 Task: Open an excel sheet with  and write heading  Customer order data  Add 10 people name:-  'David White, Emily Green, Andrew Baker, Madison Evans, Logan King, Grace Hill, Gabriel Young, Elizabeth Flores, Samuel Reed, Avery Nelson. ' in August Last week sales are  10020 to 20050. customer order name:-  Nike shoe, Adidas shoe, Gucci T-shirt, Louis Vuitton bag, Zara Shirt, H&M jeans, Chanel perfume, Versace perfume, Ralph Lauren, Prada Shirtcustomer order price in between:-  10000 to 15000. Save page analysisSalesByEmployee
Action: Mouse moved to (77, 161)
Screenshot: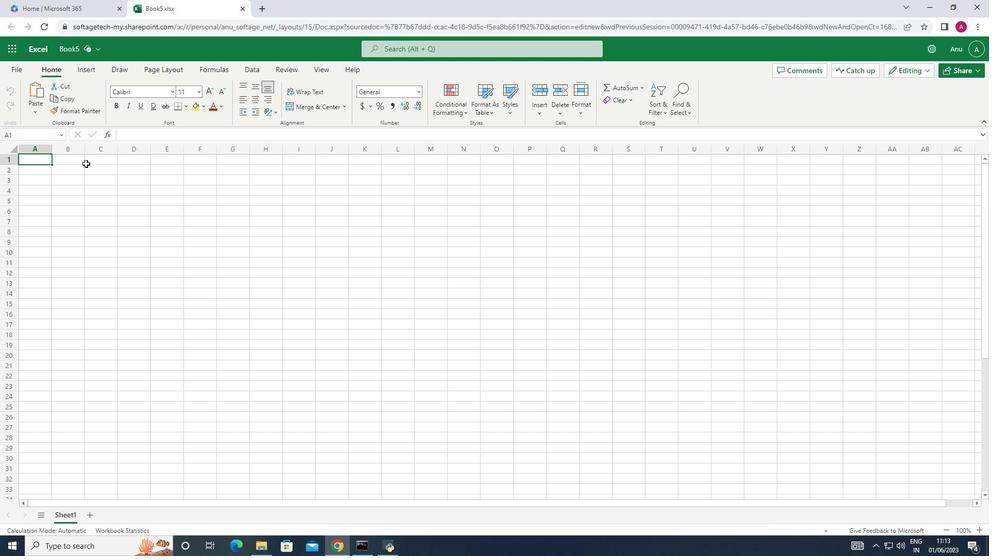 
Action: Mouse pressed left at (77, 161)
Screenshot: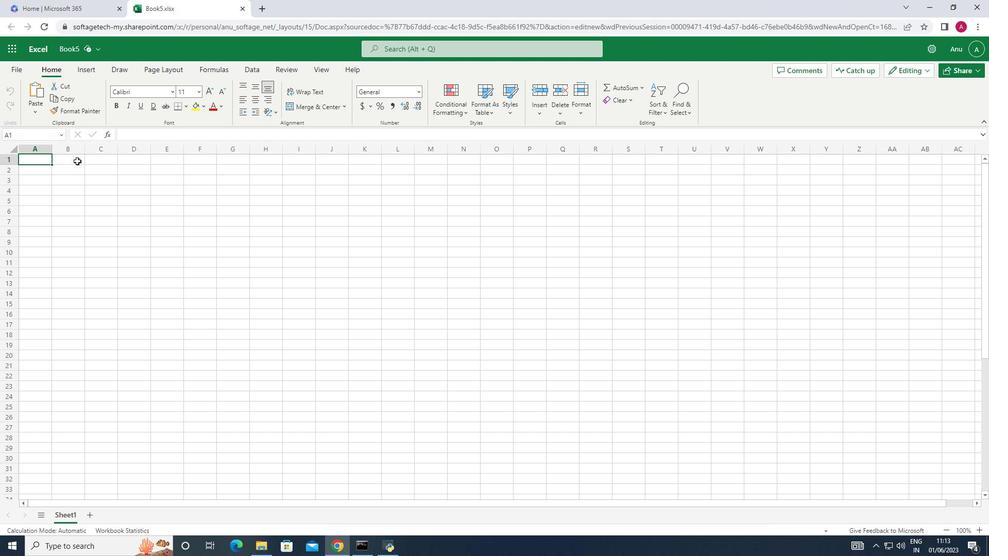 
Action: Key pressed <Key.shift_r>Order<Key.space><Key.shift>Data<Key.down><Key.left><Key.shift_r>Name<Key.right><Key.left><Key.down><Key.shift>David<Key.space><Key.shift>White<Key.down><Key.shift>Emily<Key.space><Key.shift>Green<Key.down><Key.shift>Andrew<Key.space><Key.shift>Baker<Key.down><Key.shift><Key.shift><Key.shift><Key.shift><Key.shift>Madison<Key.space><Key.shift><Key.shift>Evans<Key.down><Key.shift_r>Logan<Key.space><Key.shift_r>King<Key.down><Key.shift><Key.shift><Key.shift><Key.shift><Key.shift><Key.shift><Key.shift><Key.shift>Grace<Key.space><Key.shift>Hill<Key.down><Key.shift><Key.shift>Gabriel<Key.space><Key.shift><Key.shift>Young<Key.down><Key.shift>Elizabeth<Key.space><Key.shift><Key.shift><Key.shift><Key.shift><Key.shift><Key.shift><Key.shift><Key.shift><Key.shift><Key.shift><Key.shift><Key.shift><Key.shift>Flores<Key.down><Key.shift>Samuel<Key.space><Key.shift>Rees<Key.backspace>d<Key.down><Key.shift><Key.shift><Key.shift><Key.shift><Key.shift><Key.shift><Key.shift><Key.shift><Key.shift><Key.shift>Avery<Key.space><Key.shift><Key.shift><Key.shift><Key.shift><Key.shift><Key.shift><Key.shift><Key.shift><Key.shift><Key.shift><Key.shift><Key.shift><Key.shift><Key.shift><Key.shift>Nelson
Screenshot: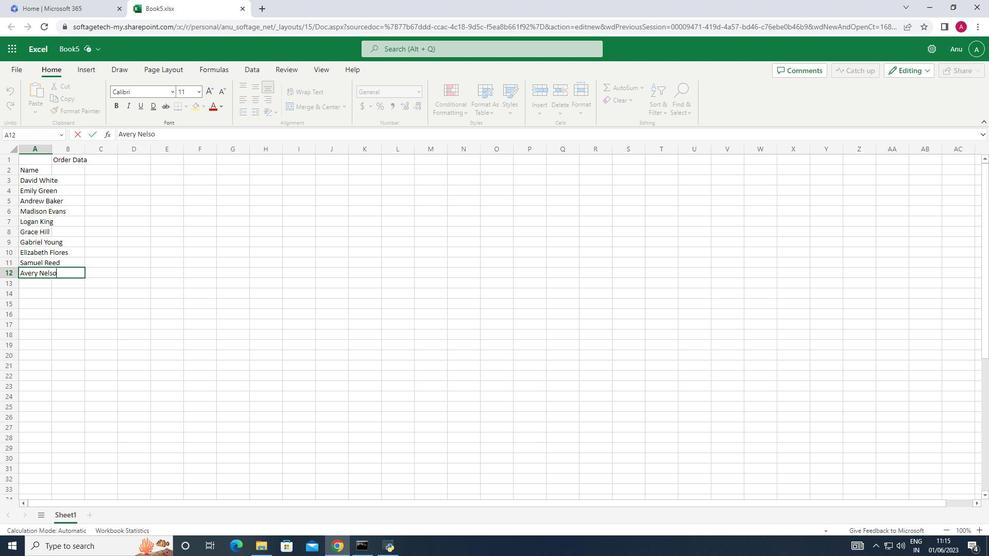 
Action: Mouse moved to (61, 173)
Screenshot: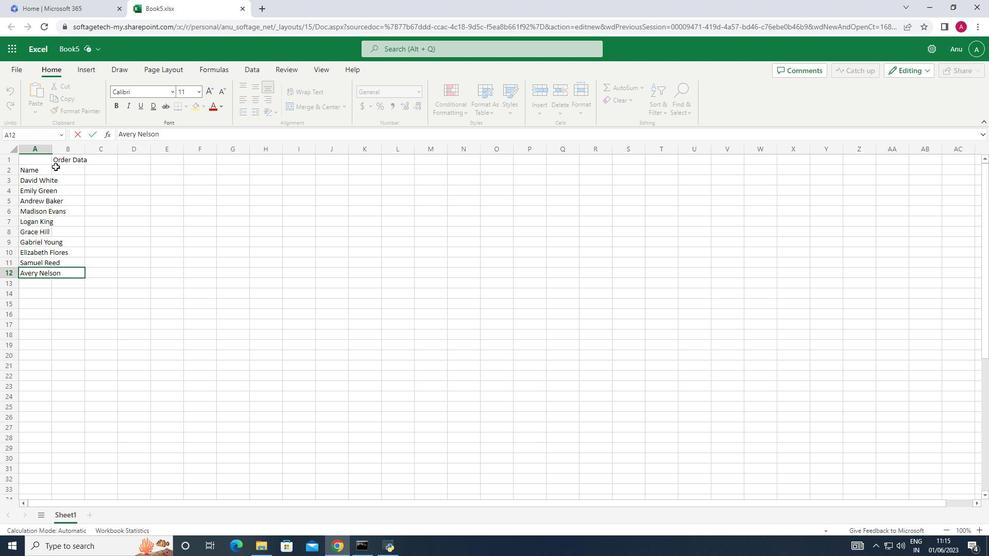 
Action: Mouse pressed left at (61, 173)
Screenshot: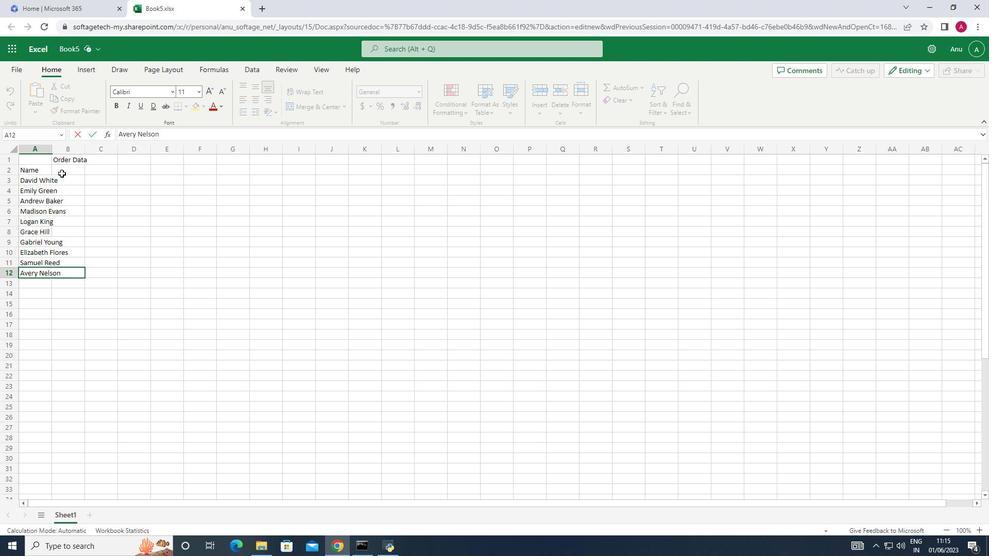 
Action: Mouse moved to (51, 151)
Screenshot: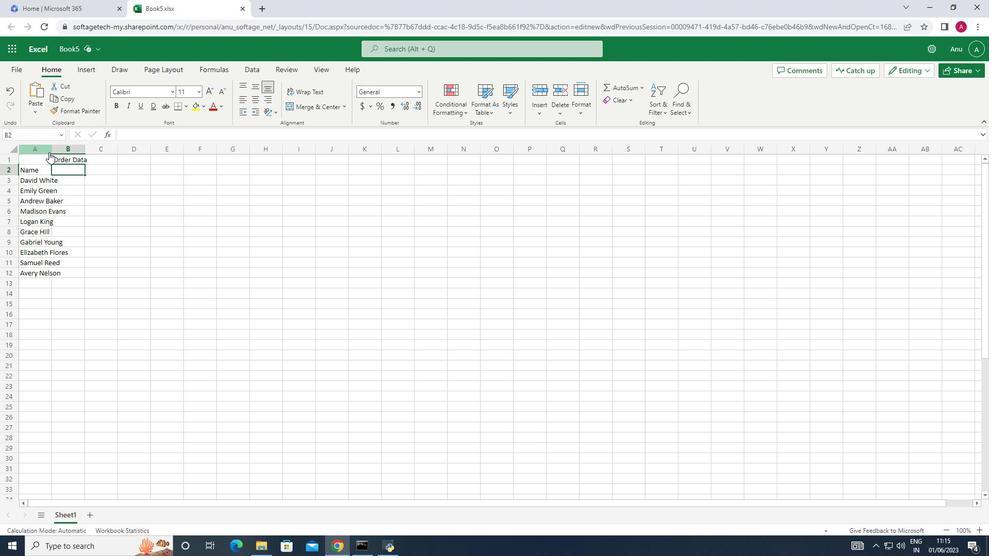 
Action: Mouse pressed left at (51, 151)
Screenshot: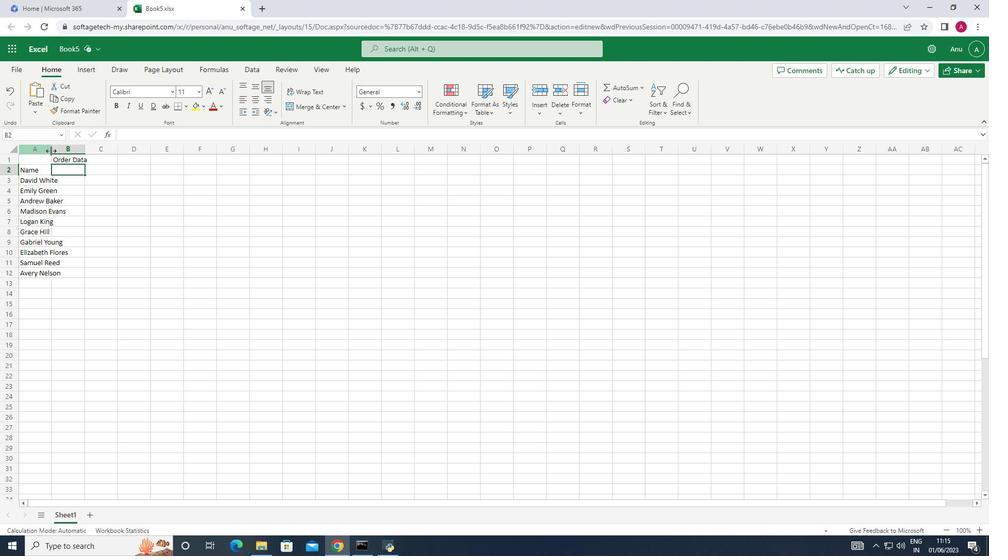 
Action: Mouse pressed left at (51, 151)
Screenshot: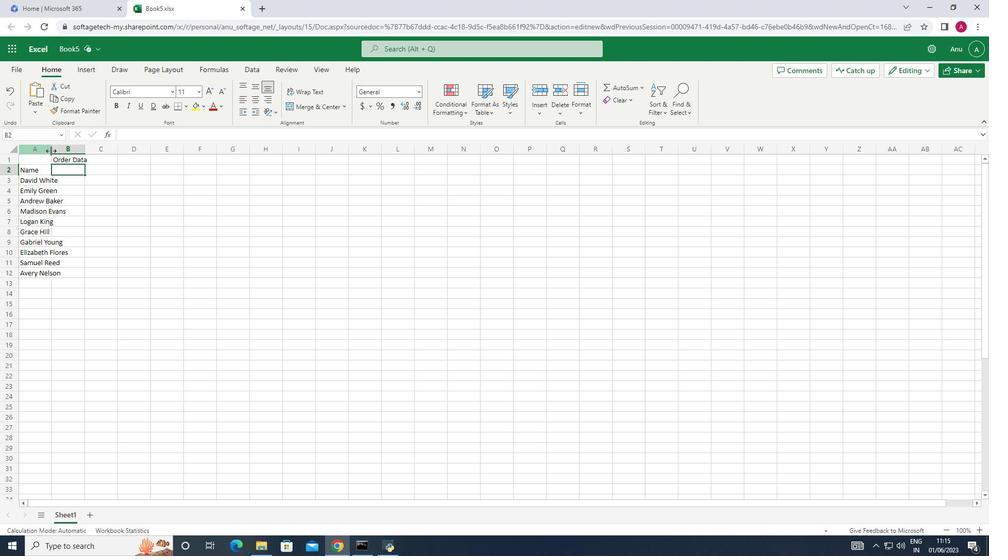 
Action: Key pressed <Key.shift><Key.shift><Key.shift><Key.shift><Key.shift><Key.shift><Key.shift><Key.shift><Key.shift><Key.shift><Key.shift>August<Key.space><Key.shift_r>Last<Key.space><Key.shift>Week<Key.space><Key.shift>Sales<Key.down>10020<Key.down>10030<Key.down>10050<Key.down>10080<Key.down>20000<Key.down>20010<Key.down>20020<Key.down>20030<Key.down>20040<Key.down>20050
Screenshot: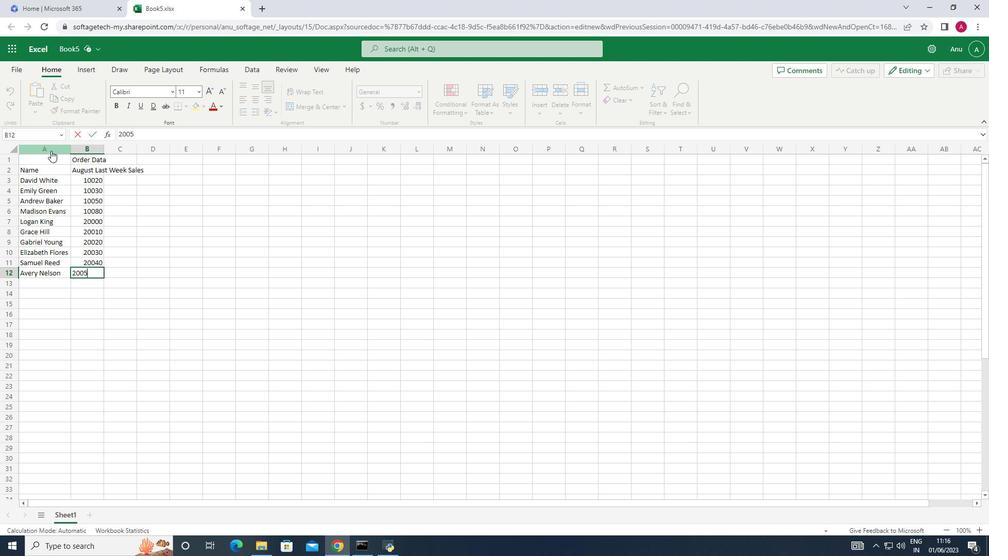 
Action: Mouse moved to (118, 179)
Screenshot: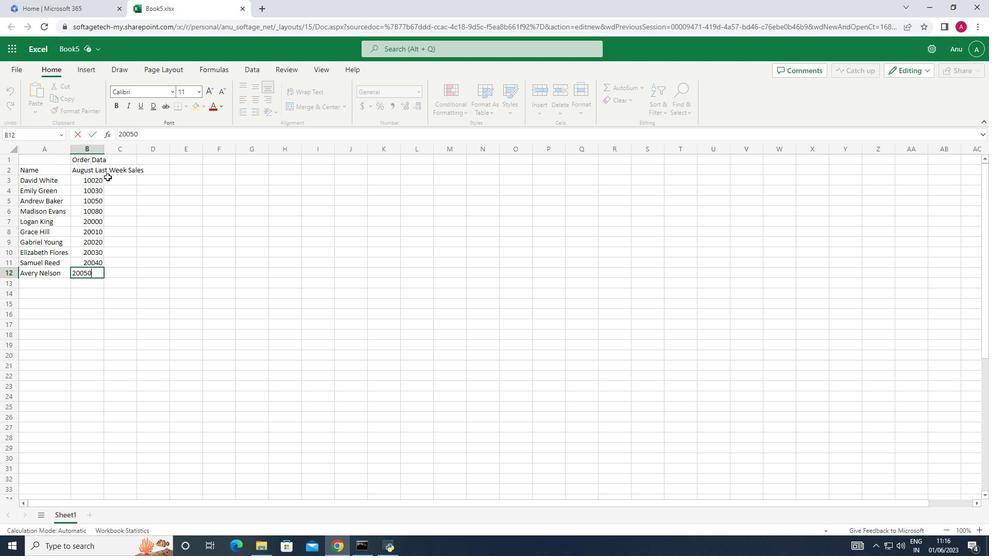 
Action: Mouse pressed left at (118, 179)
Screenshot: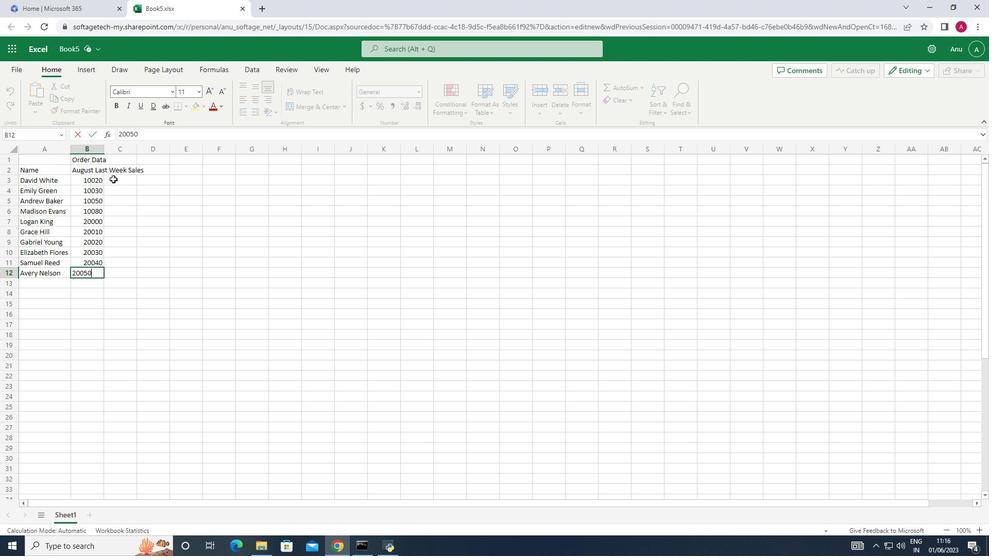 
Action: Mouse moved to (105, 147)
Screenshot: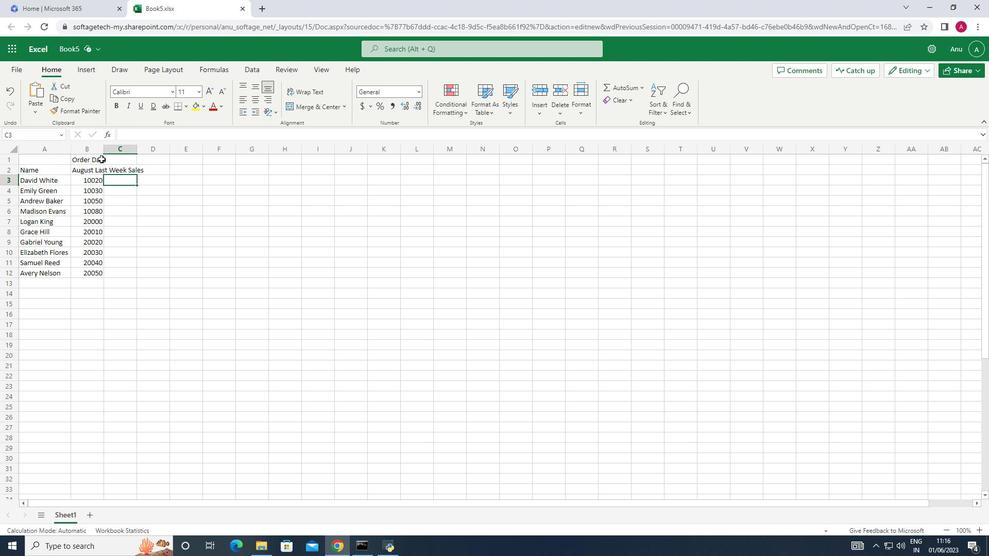 
Action: Mouse pressed left at (105, 147)
Screenshot: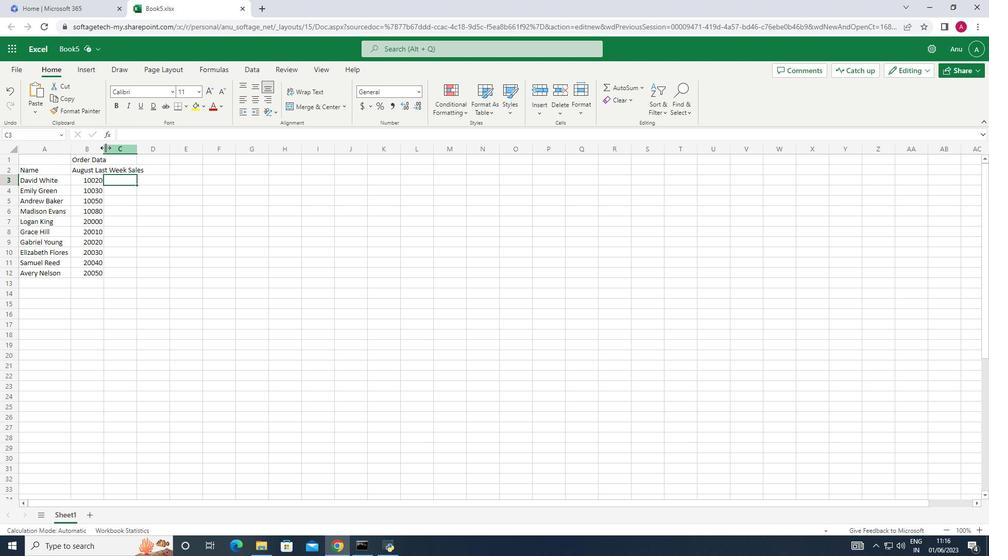
Action: Mouse pressed left at (105, 147)
Screenshot: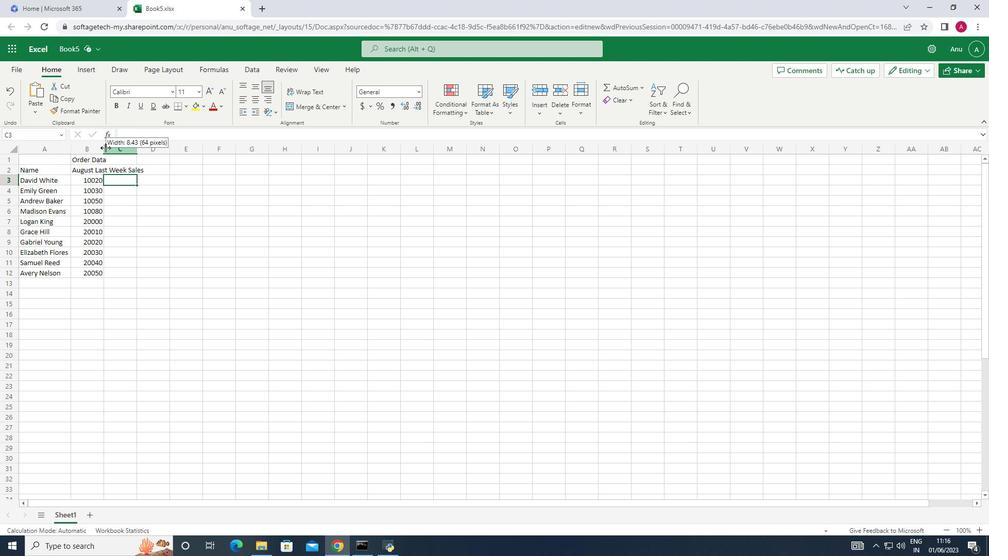 
Action: Mouse moved to (162, 171)
Screenshot: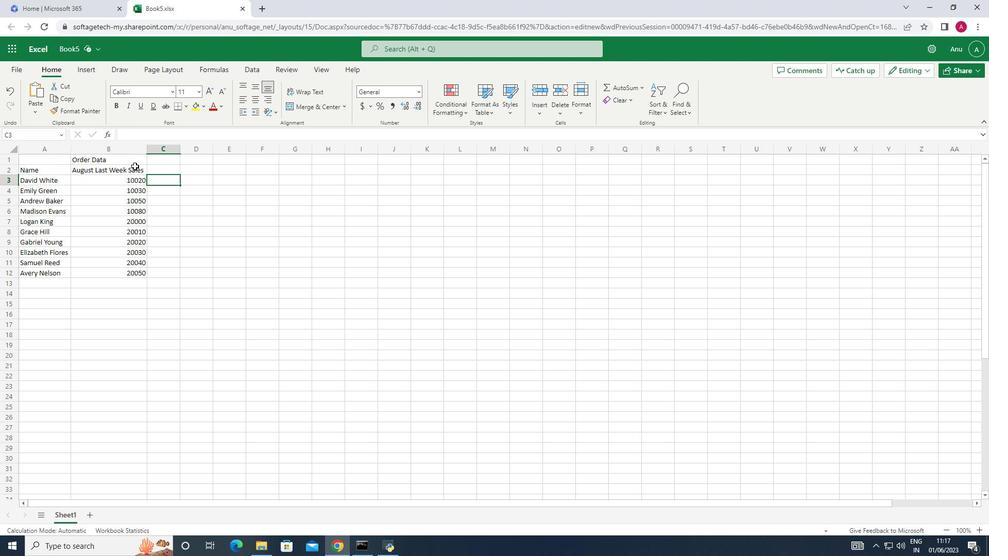 
Action: Mouse pressed left at (162, 171)
Screenshot: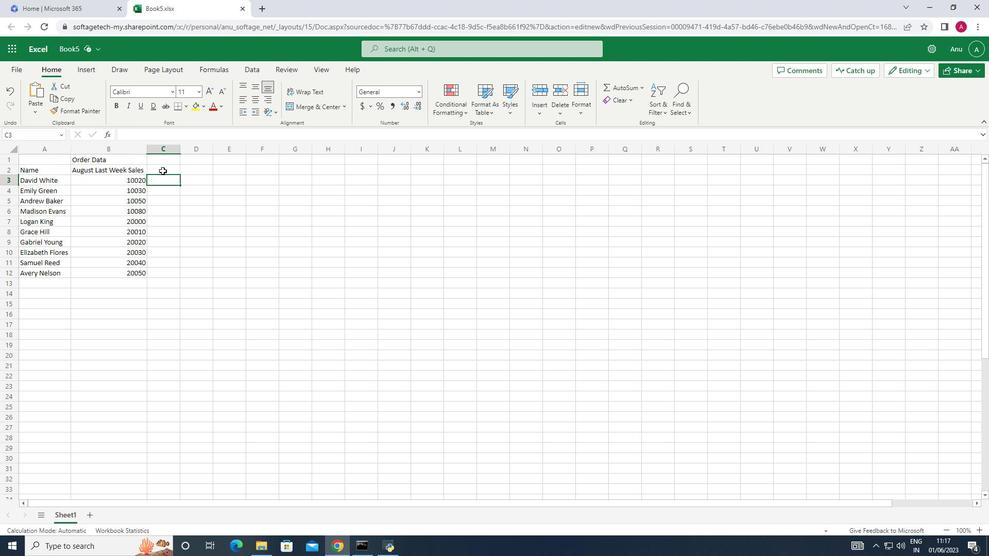 
Action: Key pressed <Key.shift_r><Key.shift_r><Key.shift_r><Key.shift_r><Key.shift_r><Key.shift_r><Key.shift_r><Key.shift_r><Key.shift_r><Key.shift_r><Key.shift_r><Key.shift_r><Key.shift_r><Key.shift_r><Key.shift_r><Key.shift_r><Key.shift_r>Customer<Key.space><Key.shift>Order<Key.down><Key.shift_r><Key.shift_r><Key.shift_r>Nike<Key.space><Key.shift>Shoe<Key.down><Key.shift>Adidas<Key.space><Key.shift>Shoe<Key.down><Key.shift><Key.shift><Key.shift><Key.shift><Key.shift><Key.shift><Key.shift><Key.shift><Key.shift>Gucci<Key.space><Key.shift>T-<Key.shift>Shirt<Key.down><Key.shift_r>Loi<Key.backspace>uis<Key.space><Key.shift>Vuitton<Key.space>bag<Key.down><Key.shift>Zara<Key.space><Key.shift>Shirt<Key.down><Key.shift_r><Key.shift_r><Key.shift_r><Key.shift_r><Key.shift_r><Key.shift_r><Key.shift_r><Key.shift_r><Key.shift_r><Key.shift_r><Key.shift_r>H<Key.shift><Key.shift><Key.shift><Key.shift><Key.shift><Key.shift><Key.shift><Key.shift><Key.shift><Key.shift>&<Key.shift_r>M<Key.space>jeans<Key.down><Key.shift>Chanel<Key.space>perfume<Key.down><Key.shift>Versace<Key.space>perfume<Key.down><Key.shift>Rai<Key.backspace>lph<Key.space><Key.shift_r>Lauren<Key.down><Key.shift_r>Prada<Key.space><Key.shift>Shirt
Screenshot: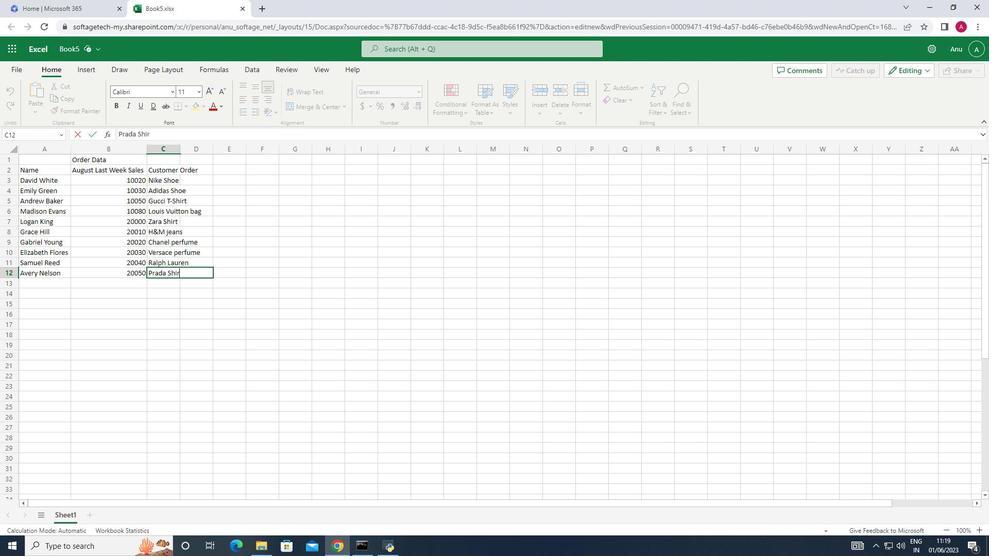 
Action: Mouse moved to (177, 159)
Screenshot: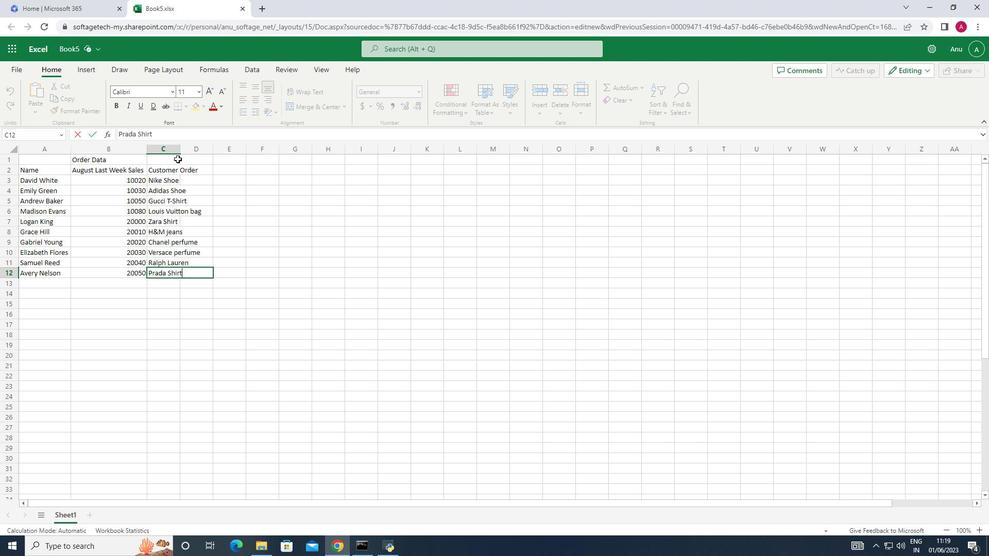 
Action: Mouse pressed left at (177, 159)
Screenshot: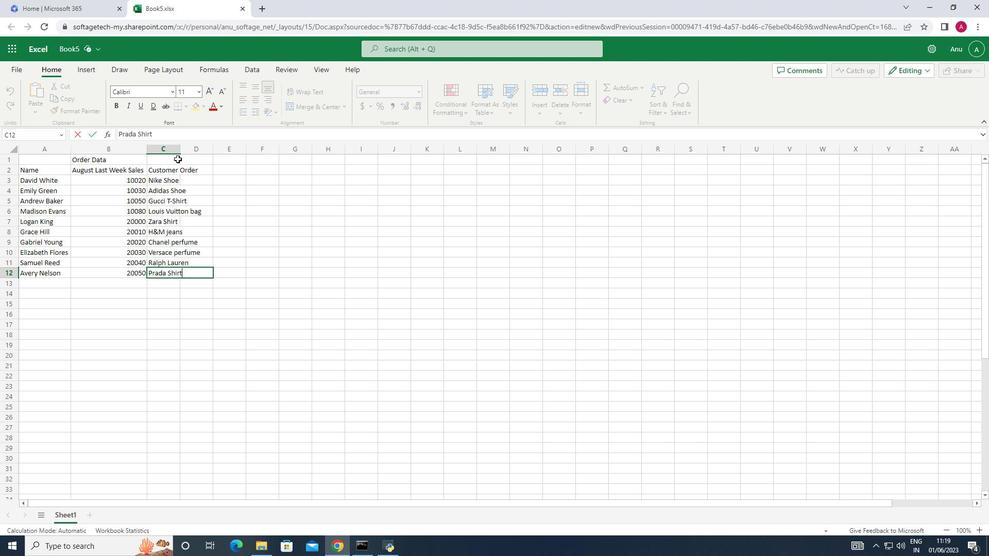 
Action: Mouse moved to (180, 148)
Screenshot: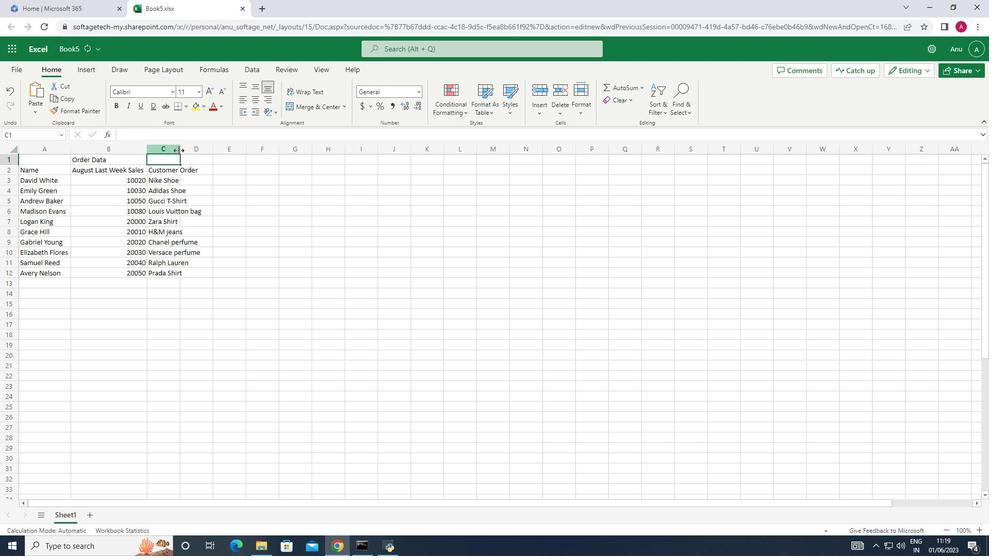 
Action: Mouse pressed left at (180, 148)
Screenshot: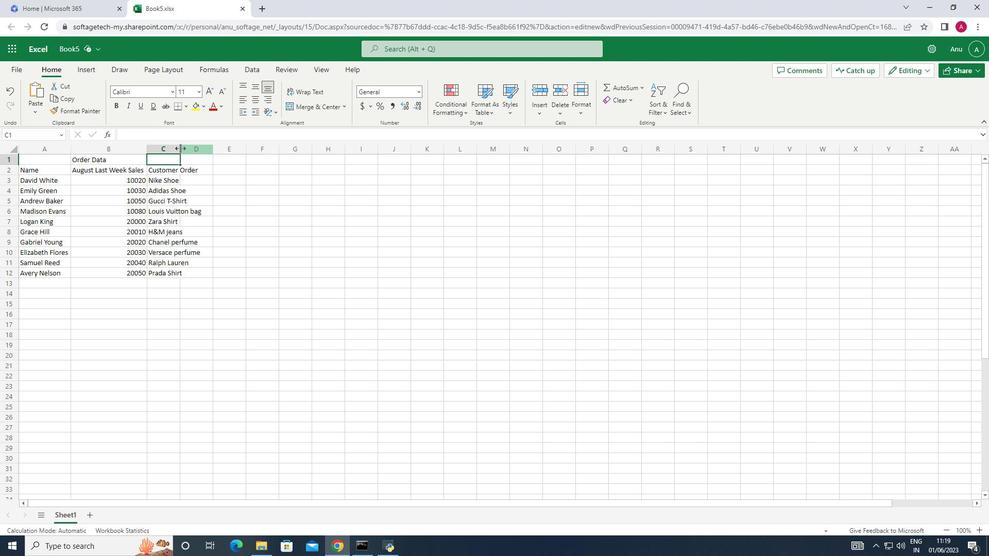 
Action: Mouse pressed left at (180, 148)
Screenshot: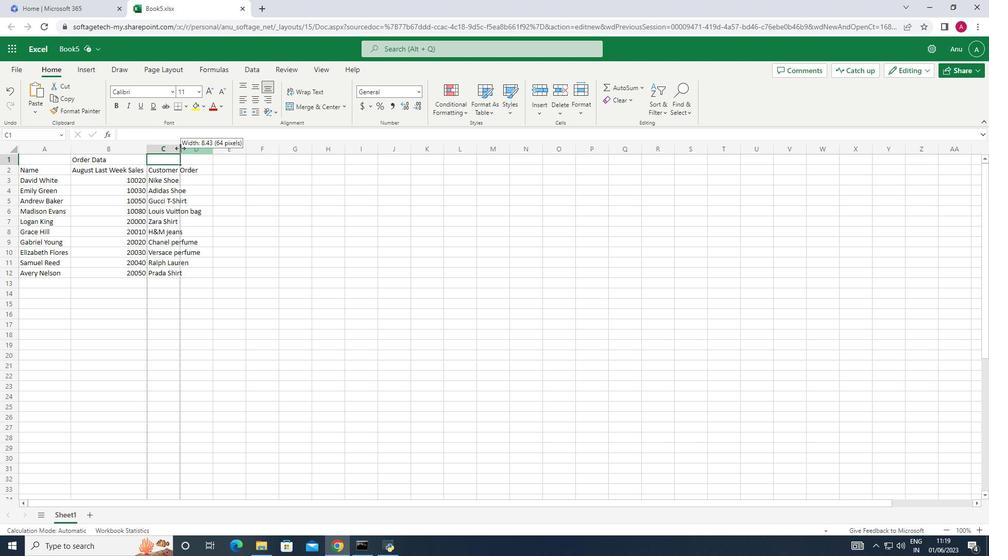 
Action: Mouse moved to (215, 167)
Screenshot: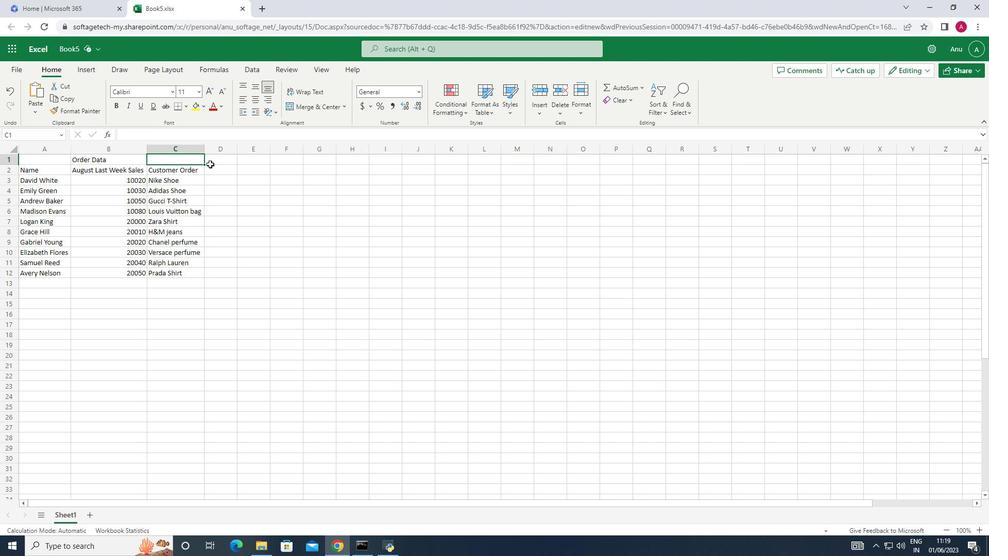 
Action: Mouse pressed left at (215, 167)
Screenshot: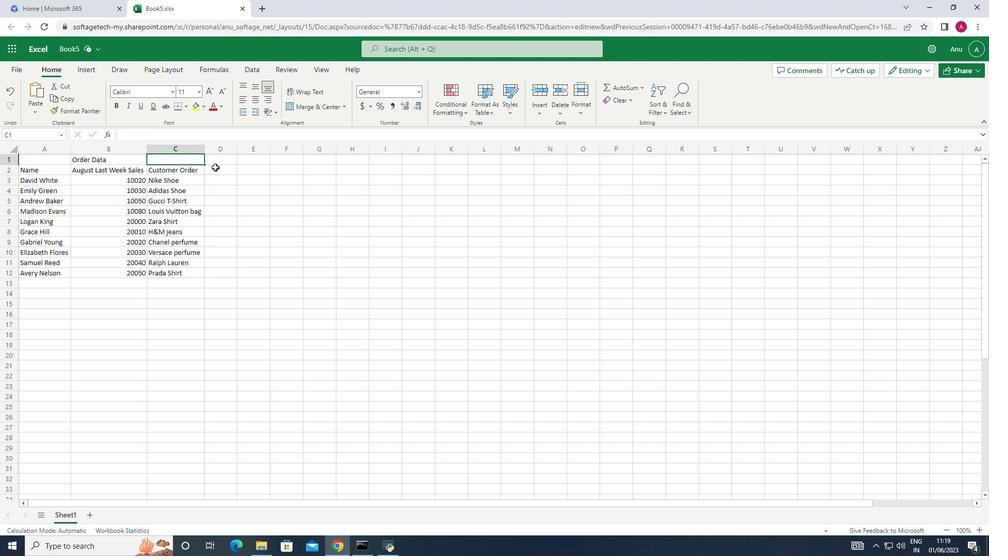 
Action: Key pressed <Key.shift_r>Order<Key.space><Key.shift_r>Price<Key.down>10000<Key.down>10500<Key.down>11000<Key.down>11200<Key.down>11600<Key.down>12000<Key.down>13000<Key.down>14000<Key.down>14700<Key.down>15000
Screenshot: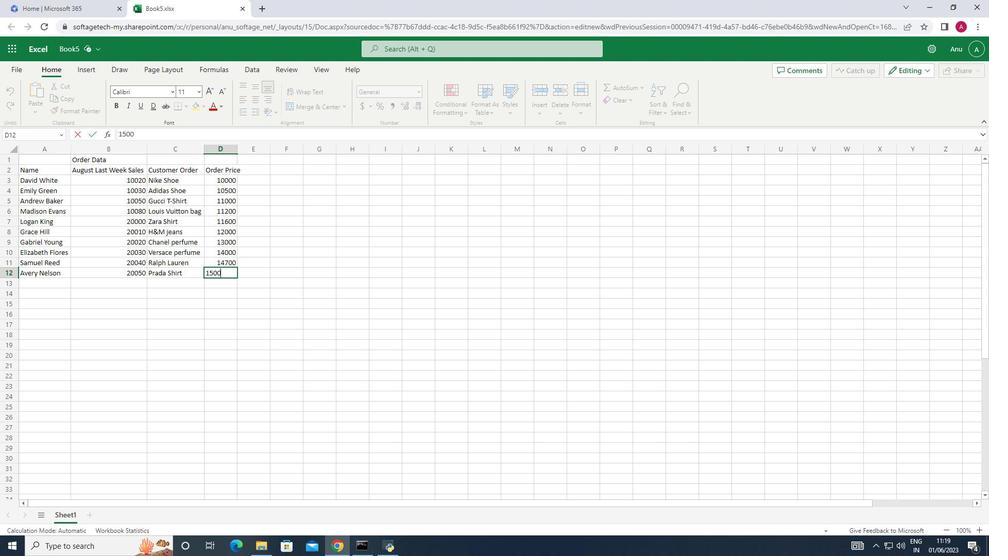 
Action: Mouse moved to (280, 196)
Screenshot: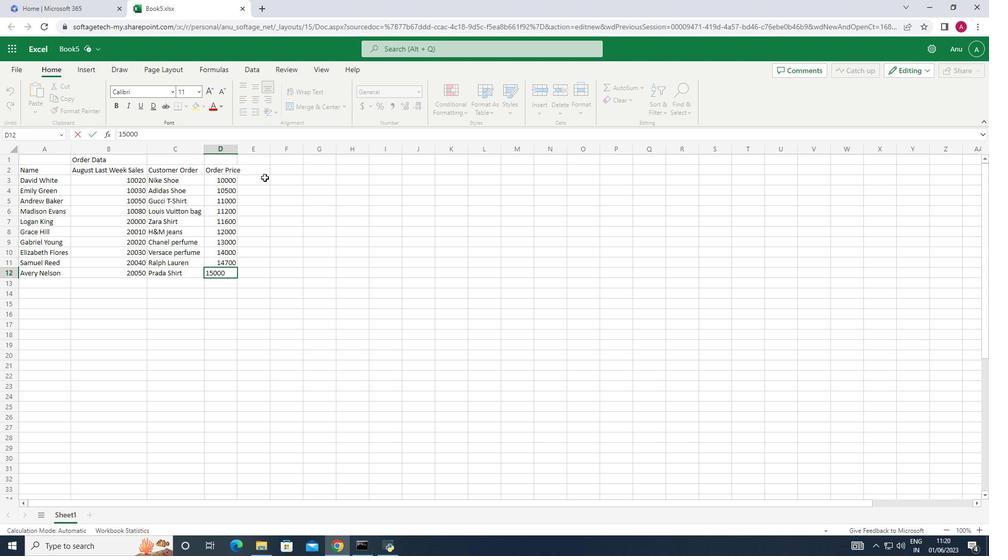 
Action: Mouse pressed left at (280, 196)
Screenshot: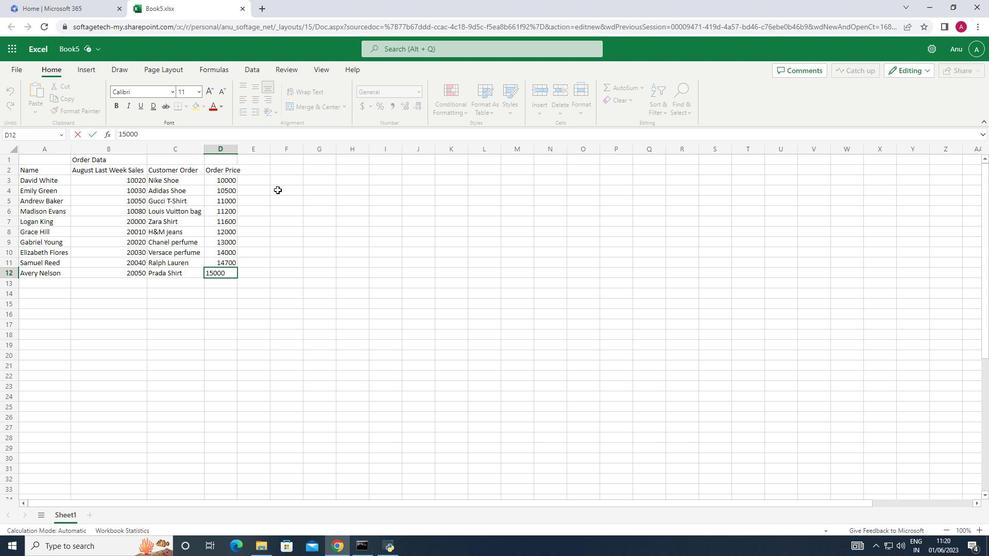 
Action: Mouse moved to (239, 146)
Screenshot: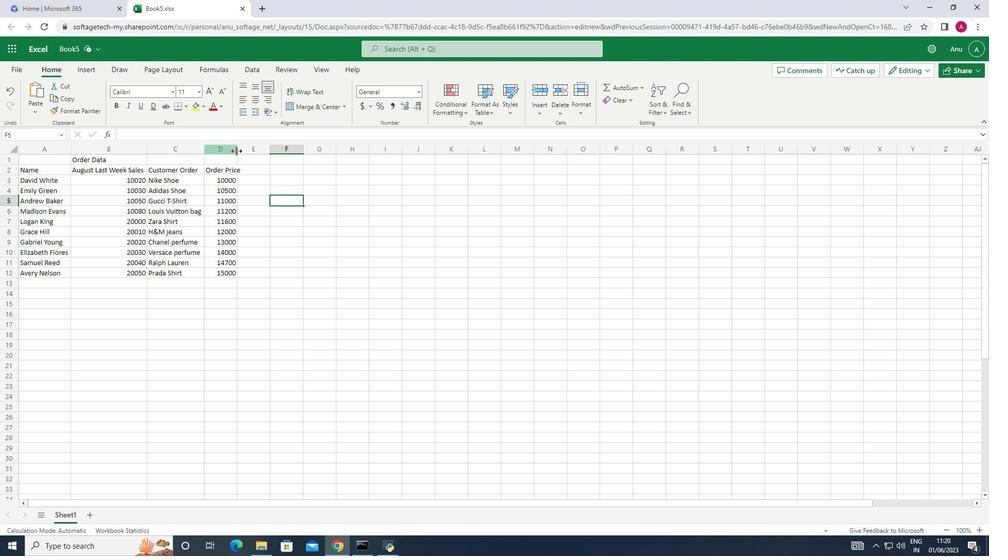 
Action: Mouse pressed left at (239, 146)
Screenshot: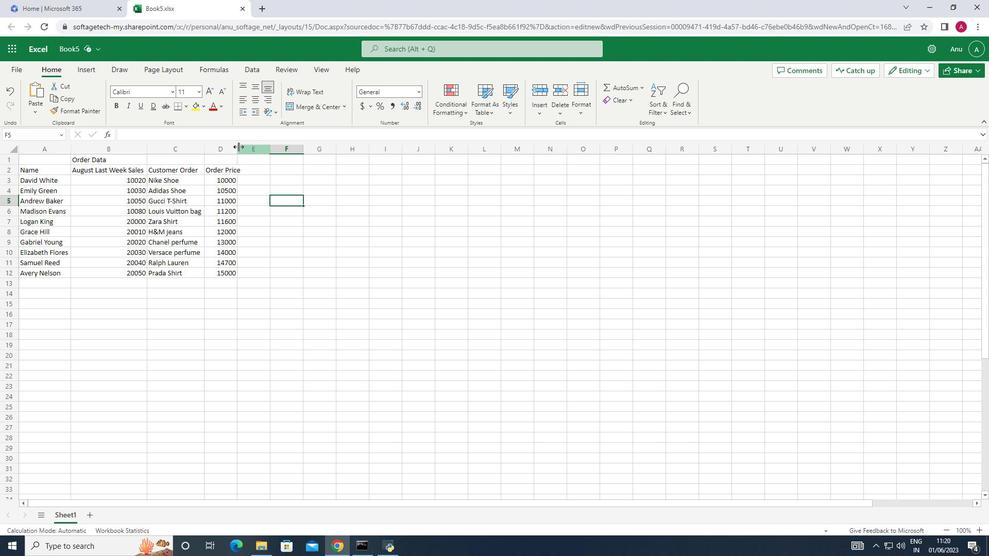 
Action: Mouse pressed left at (239, 146)
Screenshot: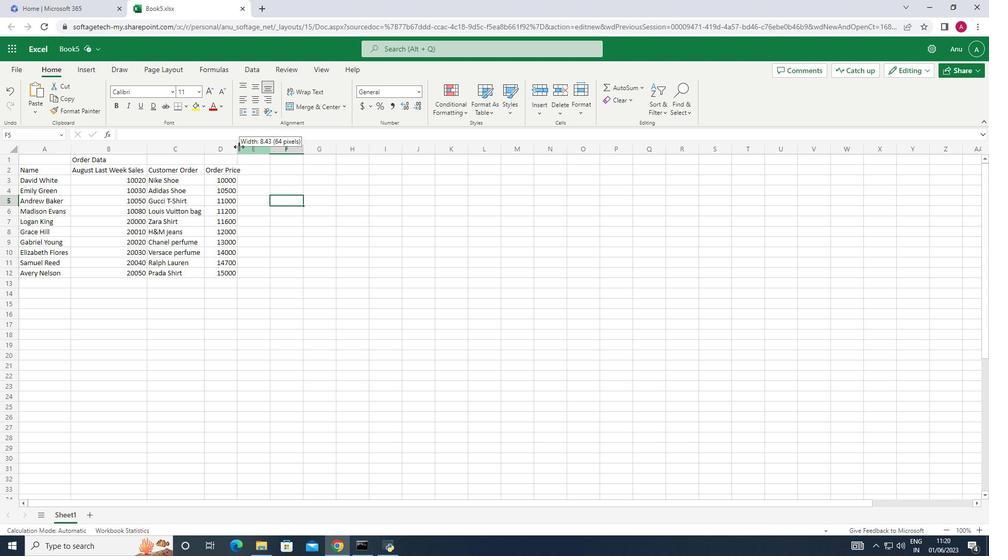 
Action: Mouse moved to (24, 69)
Screenshot: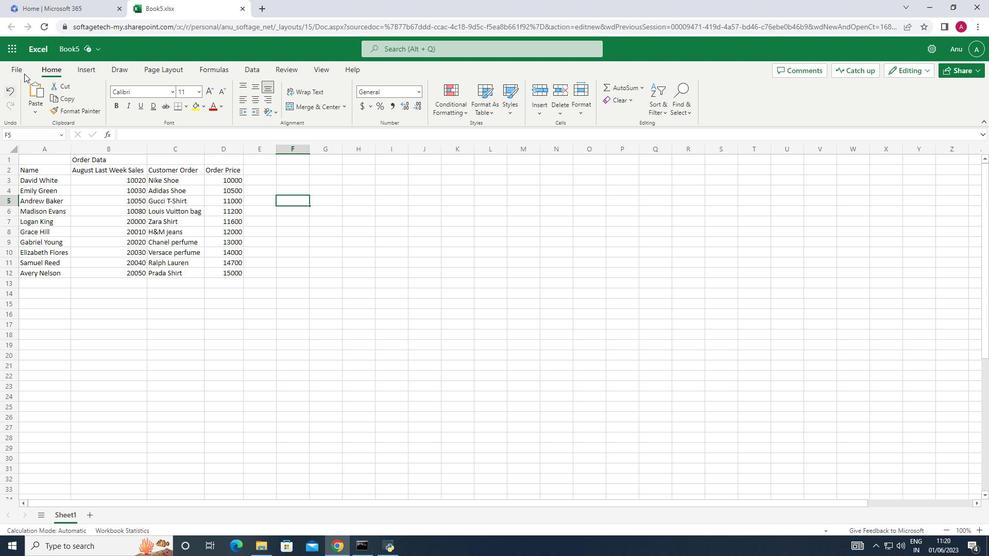 
Action: Mouse pressed left at (24, 69)
Screenshot: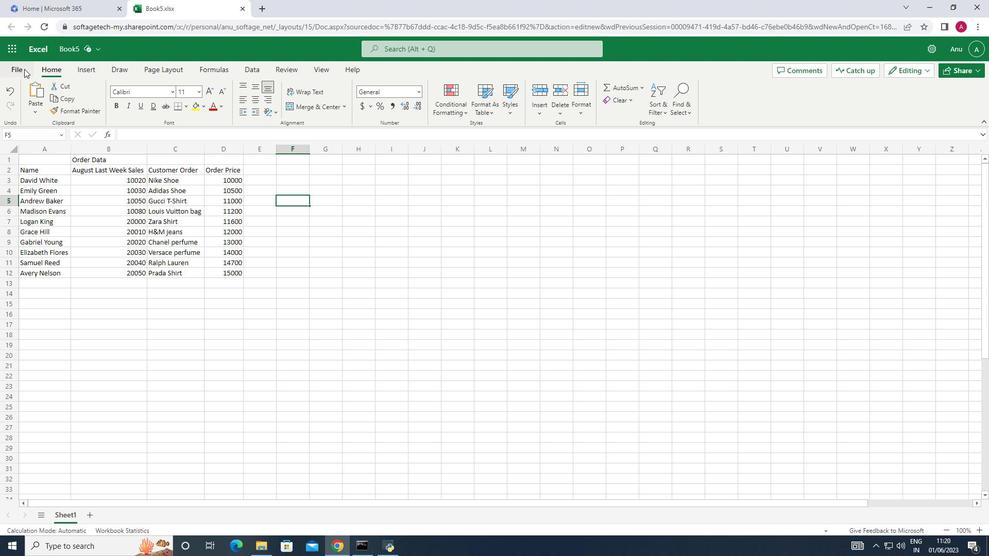 
Action: Mouse moved to (44, 171)
Screenshot: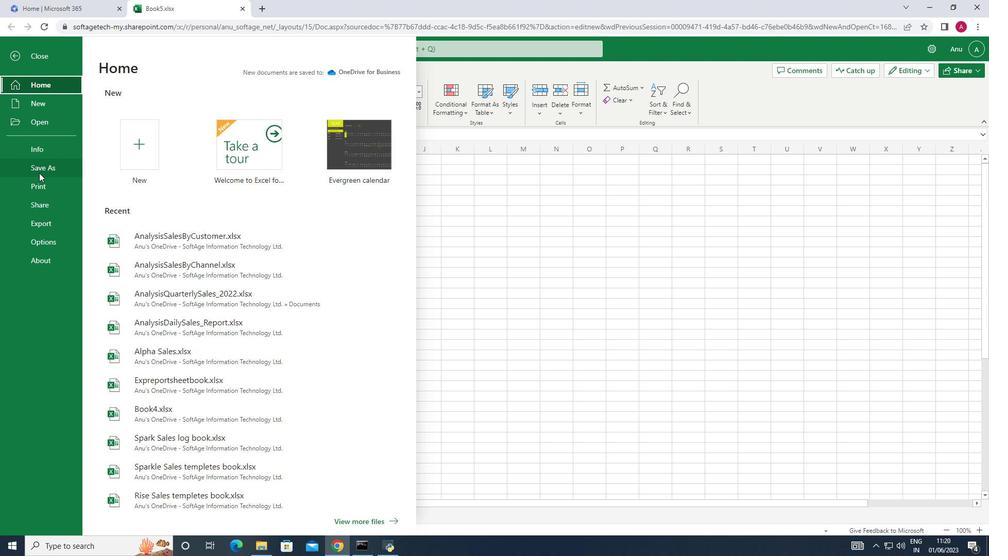 
Action: Mouse pressed left at (44, 171)
Screenshot: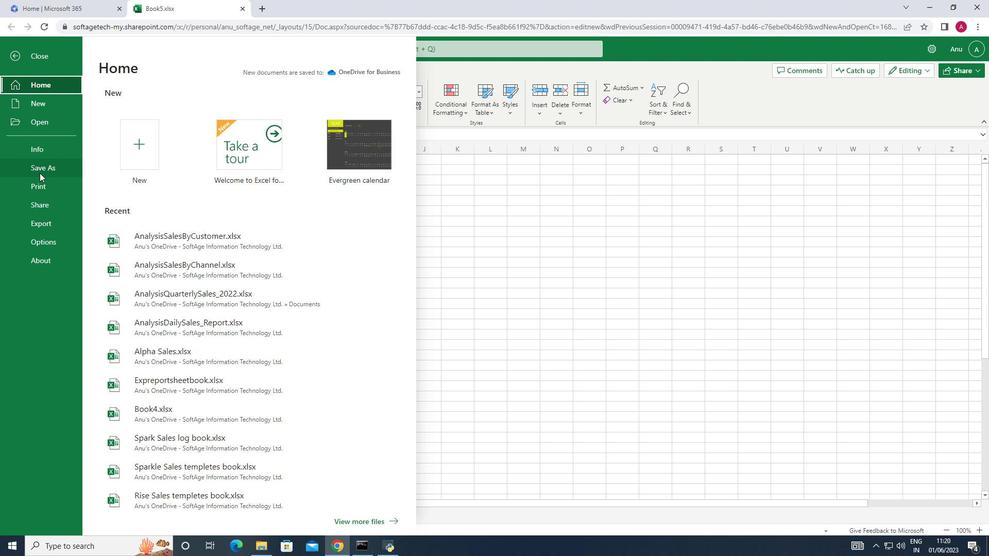
Action: Mouse moved to (198, 127)
Screenshot: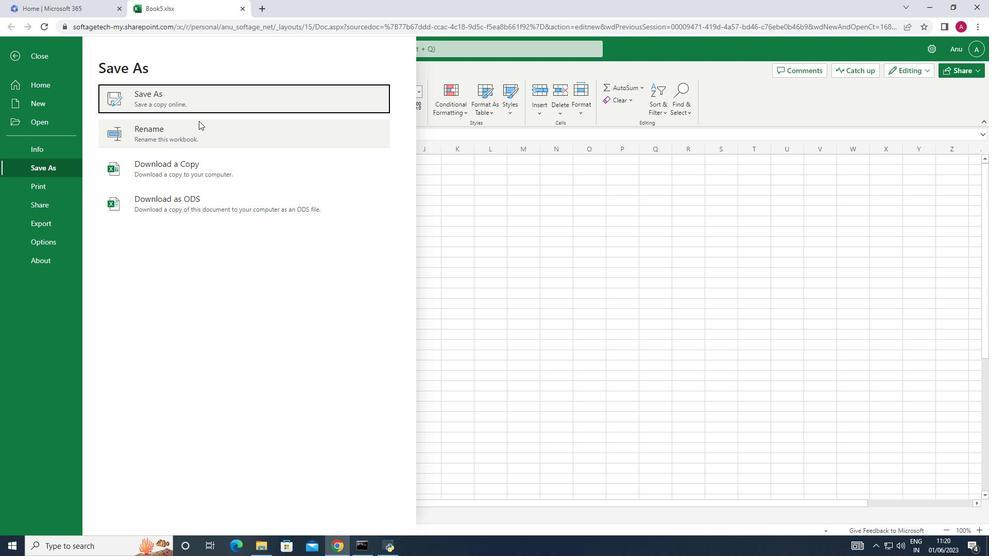 
Action: Mouse pressed left at (198, 127)
Screenshot: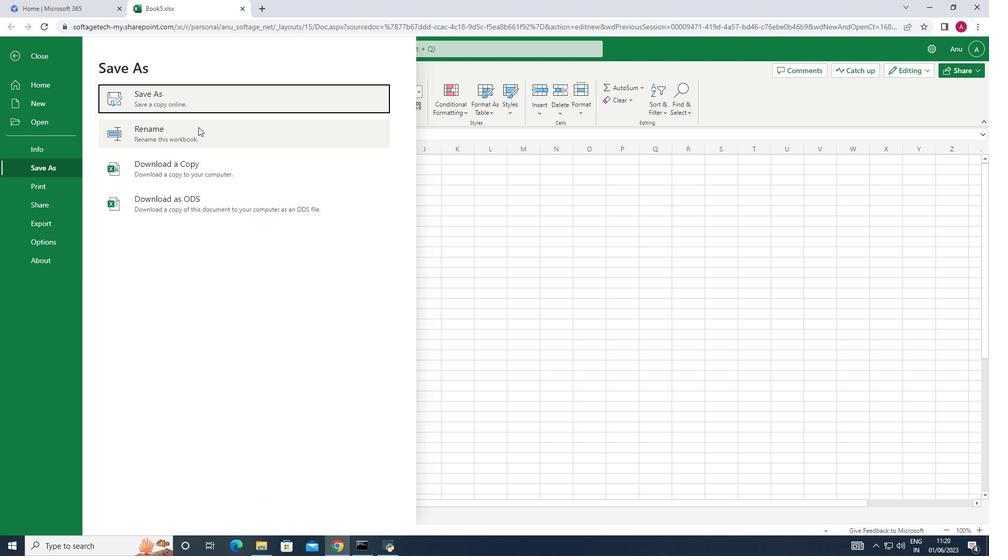 
Action: Key pressed <Key.shift>Analysis<Key.shift>Sales<Key.shift>By<Key.shift>Employee<Key.enter>
Screenshot: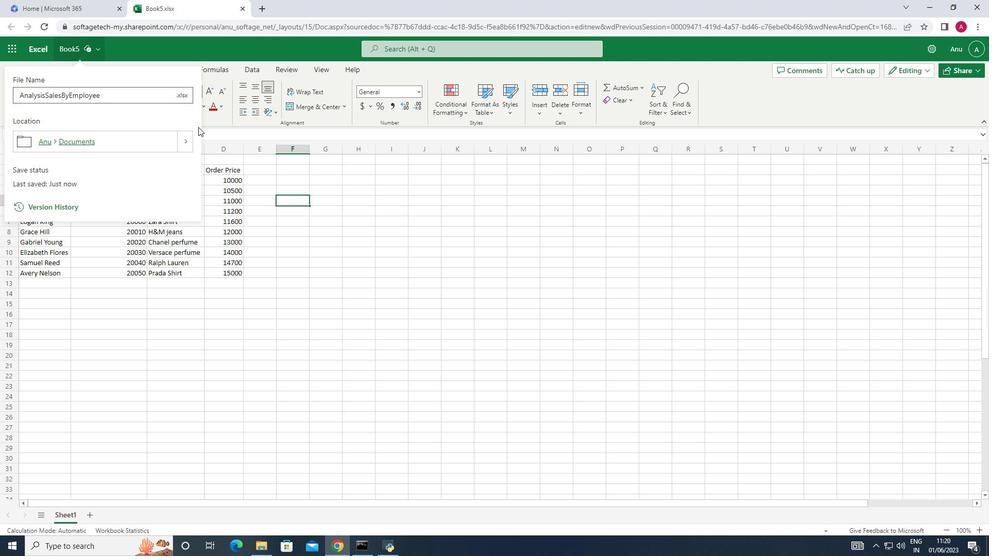 
Action: Mouse moved to (288, 230)
Screenshot: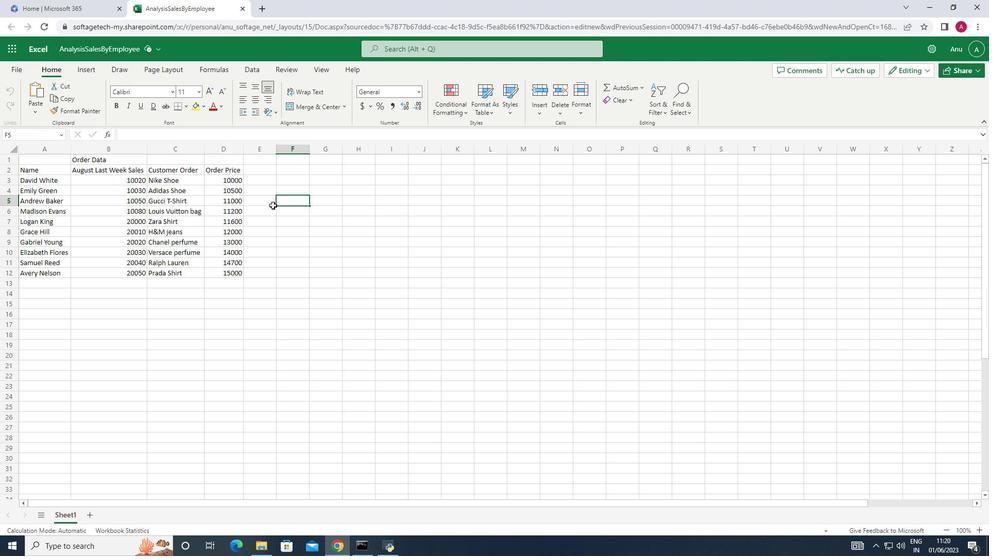 
